 Task: Send an email with the signature Ethan King with the subject 'Request for a change in project deadline' and the message 'Could you please provide a detailed report on the results?' from softage.1@softage.net to softage.7@softage.net and softage.8@softage.net with CC to softage.9@softage.net
Action: Key pressed n
Screenshot: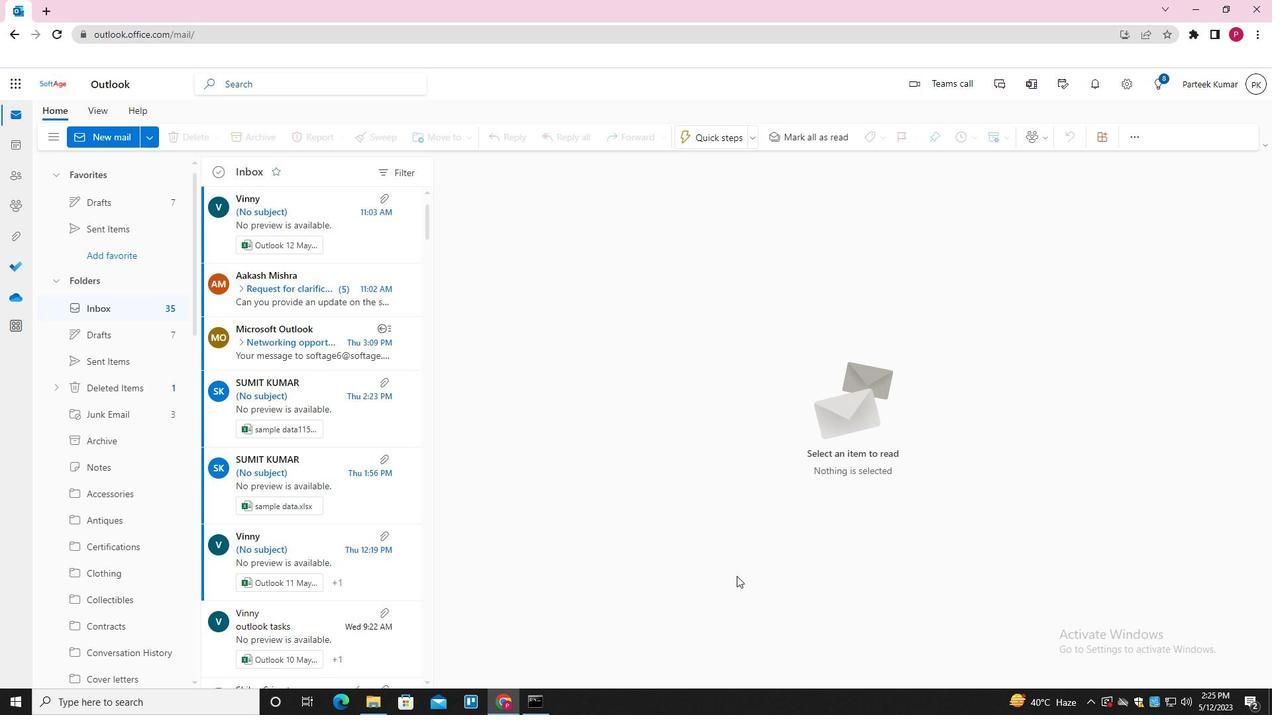 
Action: Mouse moved to (898, 139)
Screenshot: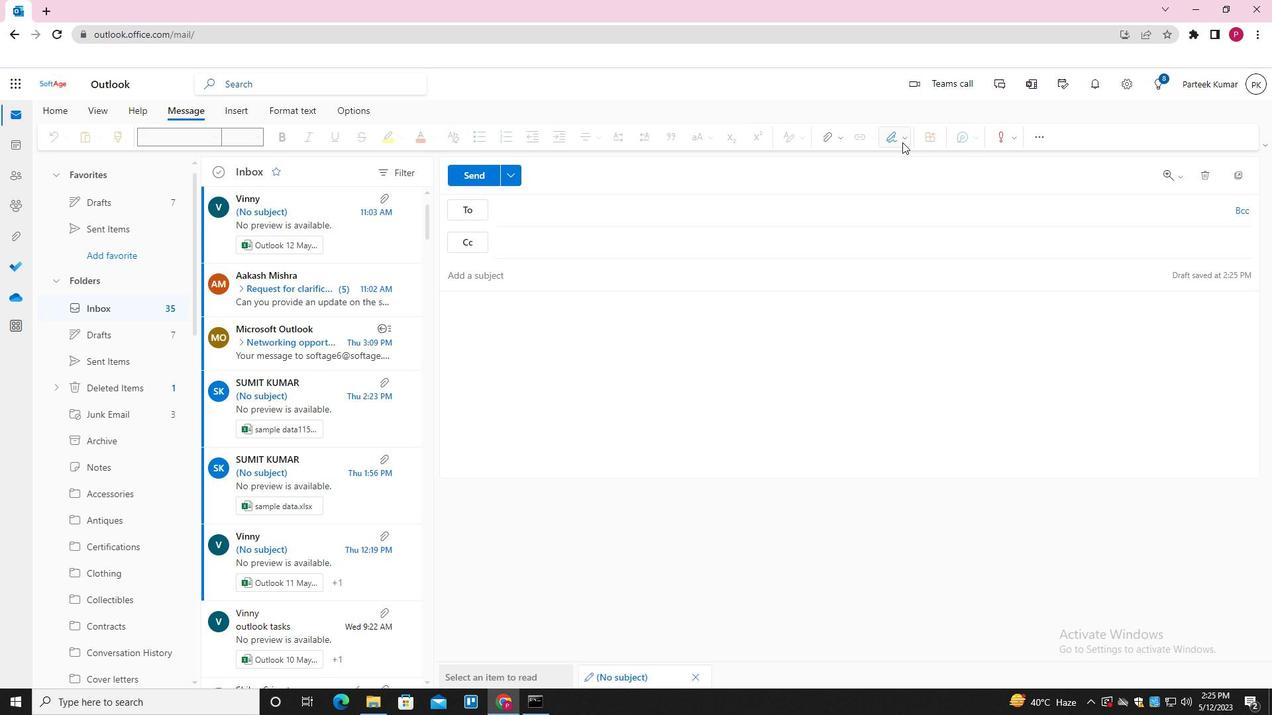
Action: Mouse pressed left at (898, 139)
Screenshot: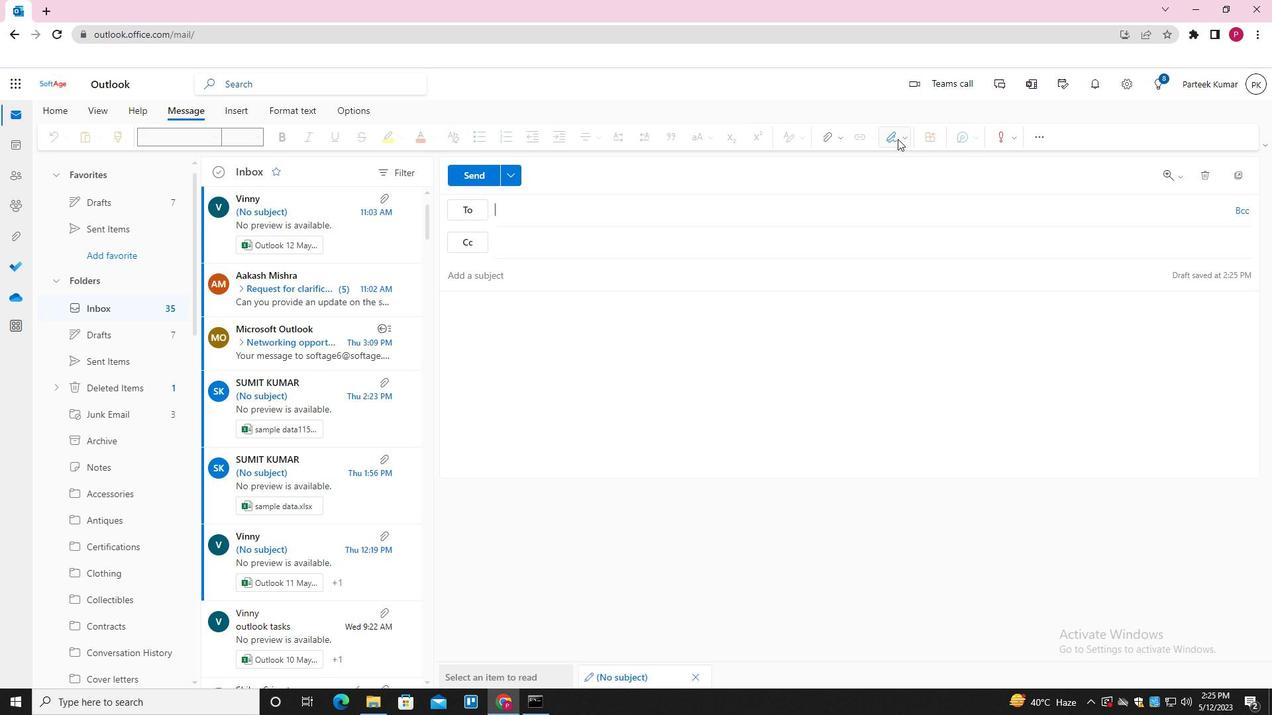 
Action: Mouse moved to (880, 188)
Screenshot: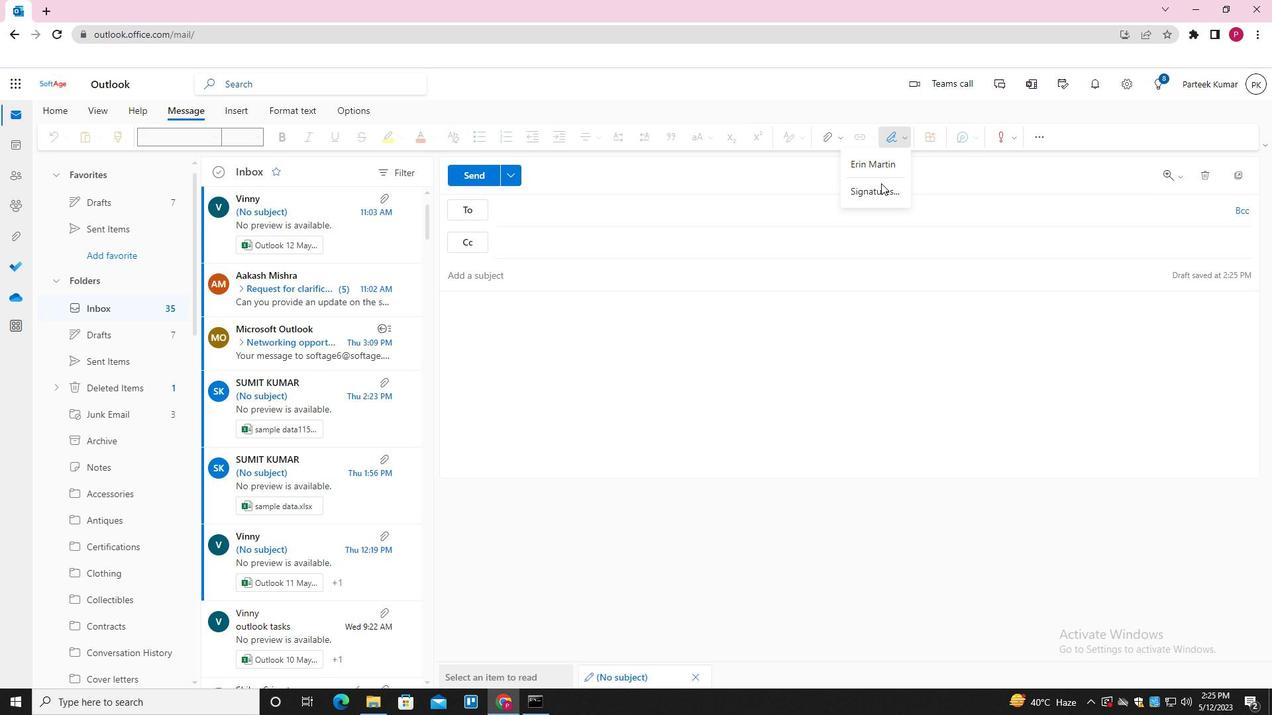 
Action: Mouse pressed left at (880, 188)
Screenshot: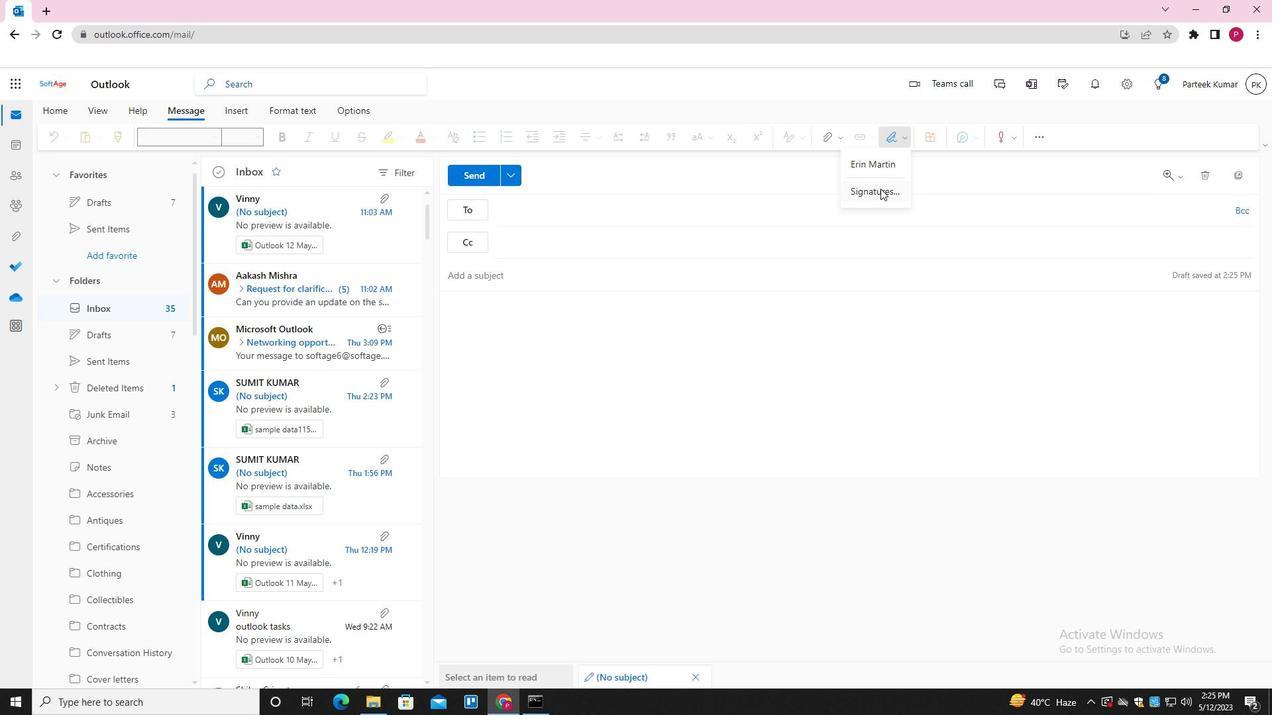 
Action: Mouse moved to (888, 239)
Screenshot: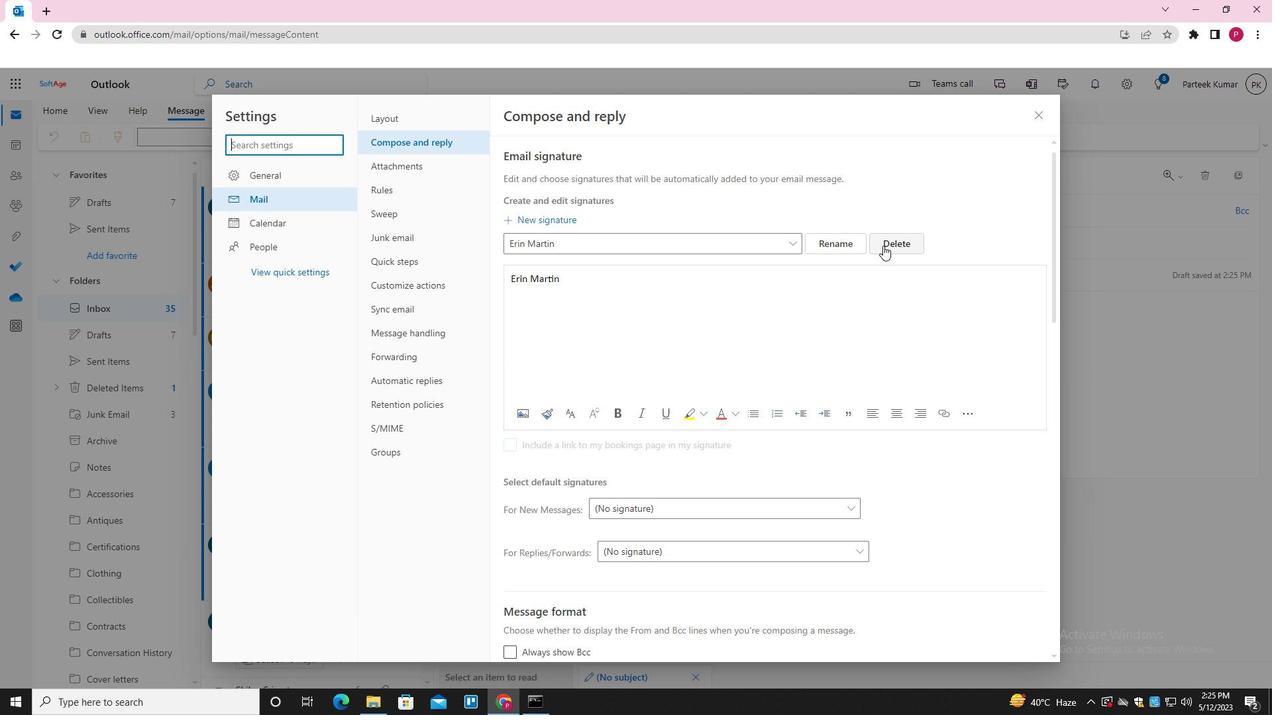 
Action: Mouse pressed left at (888, 239)
Screenshot: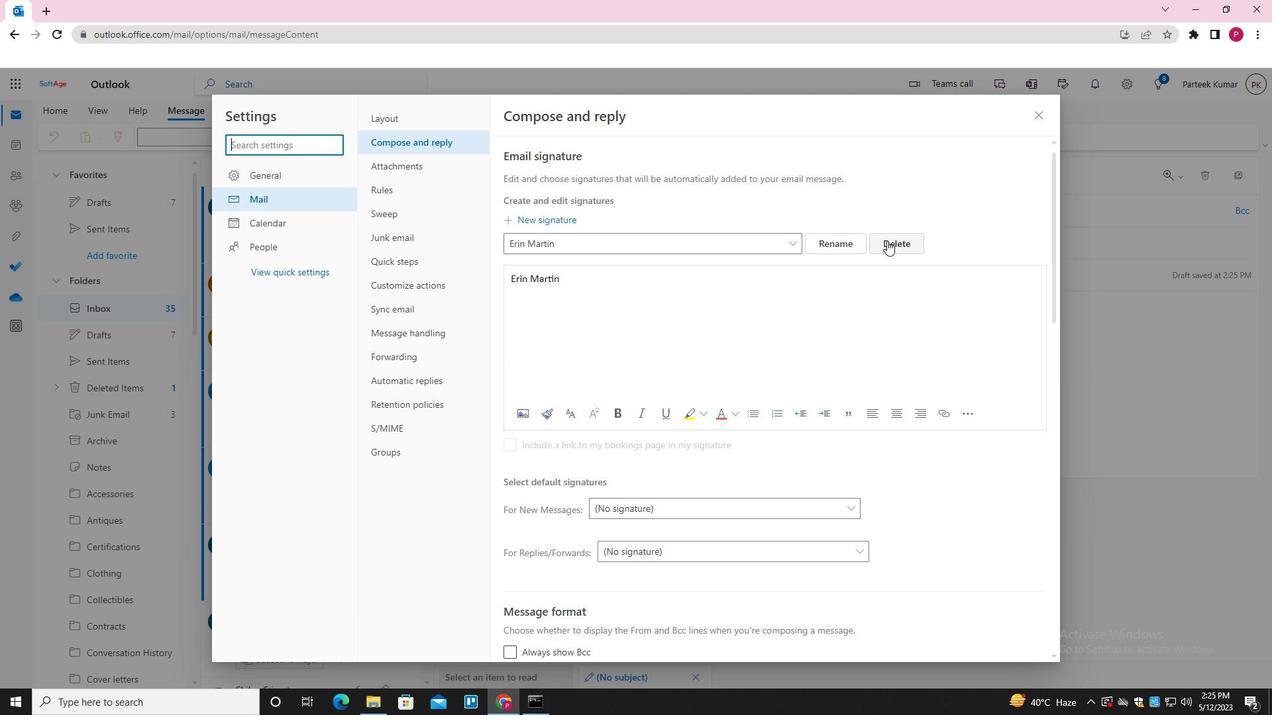 
Action: Mouse moved to (702, 246)
Screenshot: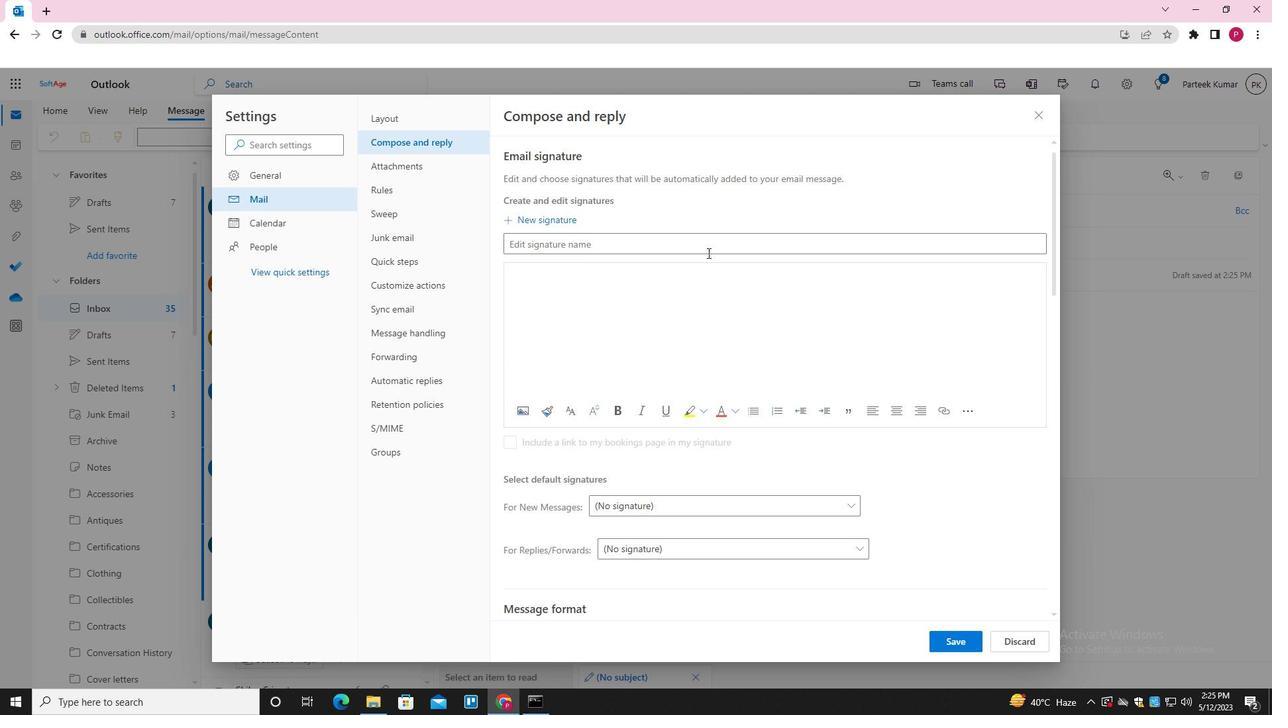 
Action: Mouse pressed left at (702, 246)
Screenshot: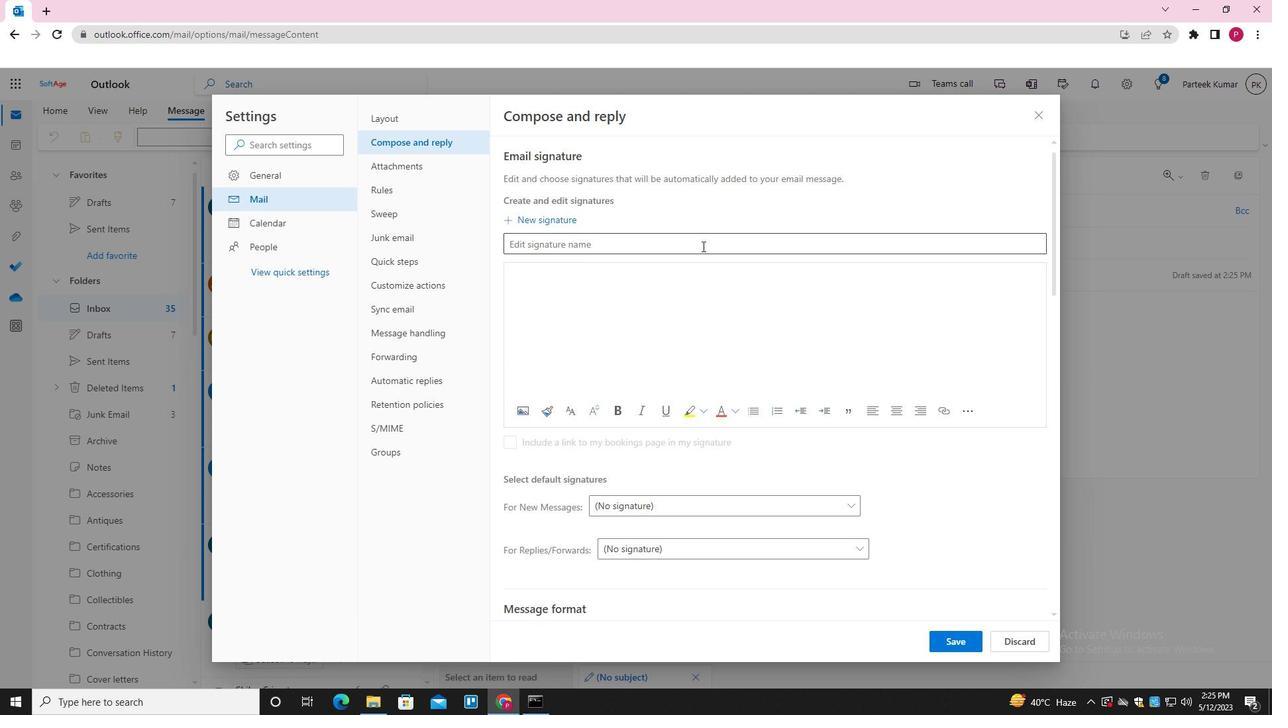 
Action: Key pressed <Key.shift>ETHAN<Key.space><Key.shift_r>KING<Key.tab><Key.shift>ETHAN<Key.space><Key.shift_r>KING
Screenshot: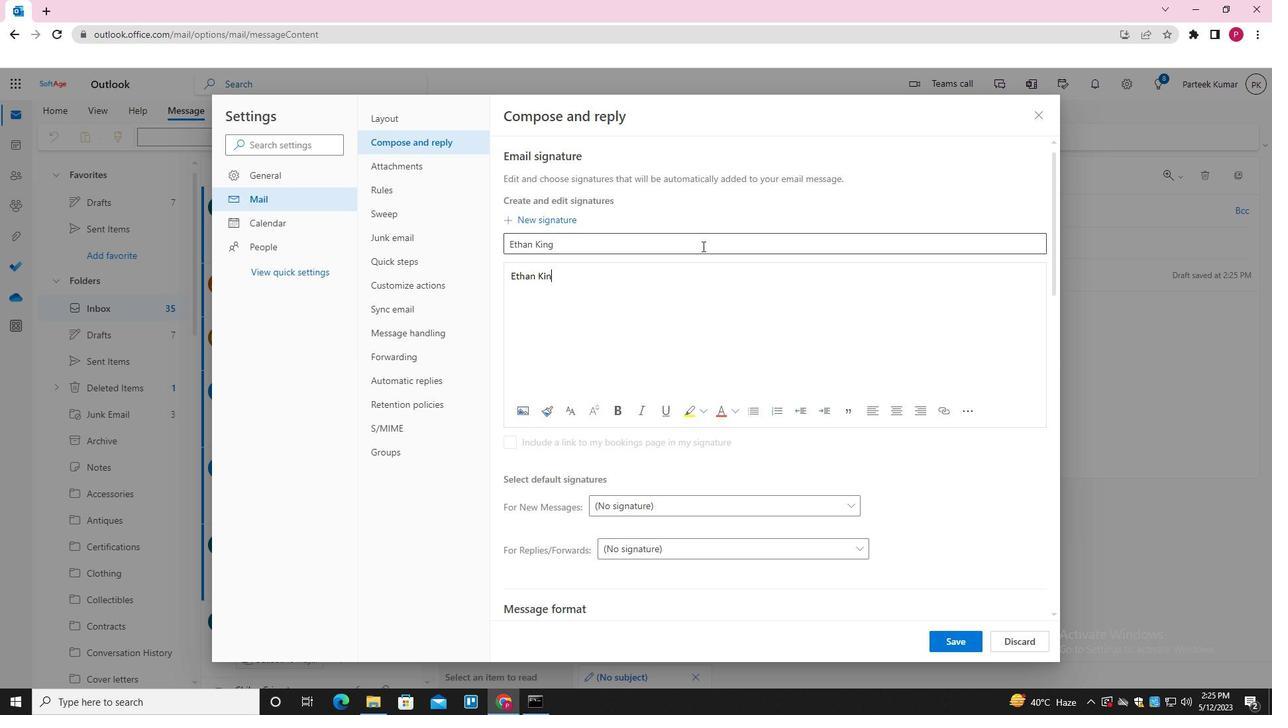 
Action: Mouse moved to (954, 640)
Screenshot: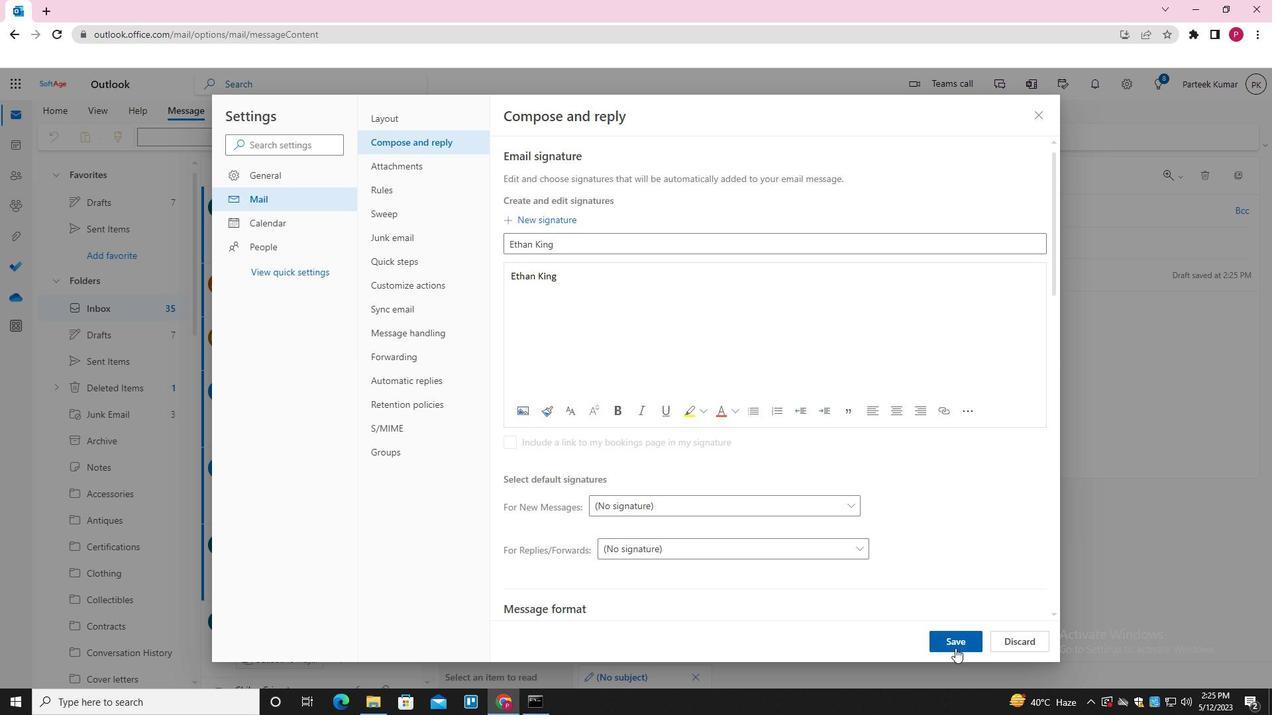 
Action: Mouse pressed left at (954, 640)
Screenshot: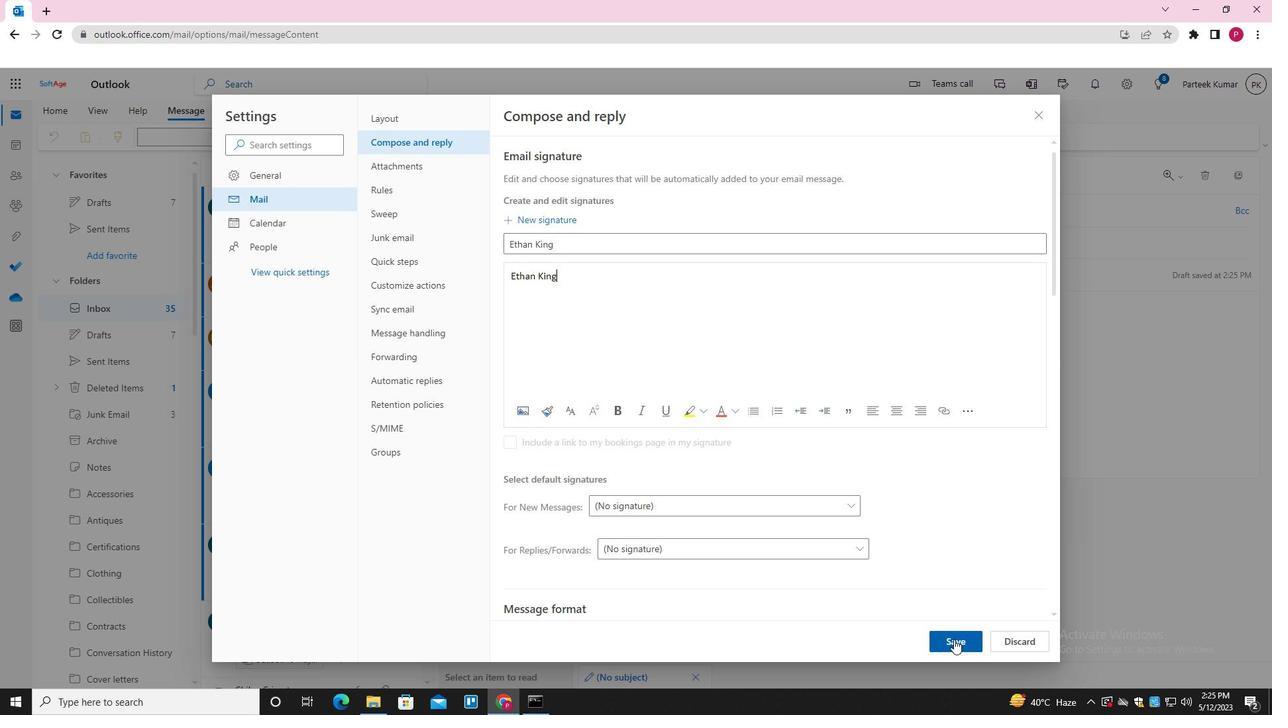 
Action: Mouse moved to (1035, 111)
Screenshot: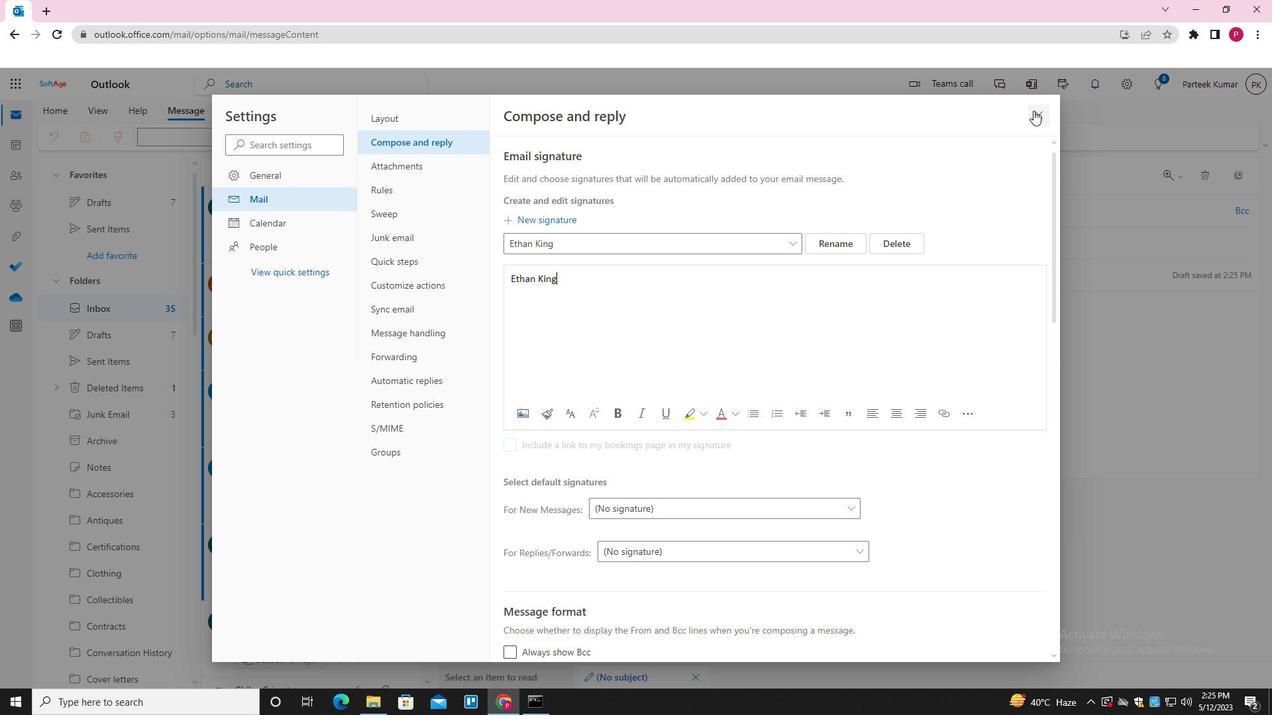 
Action: Mouse pressed left at (1035, 111)
Screenshot: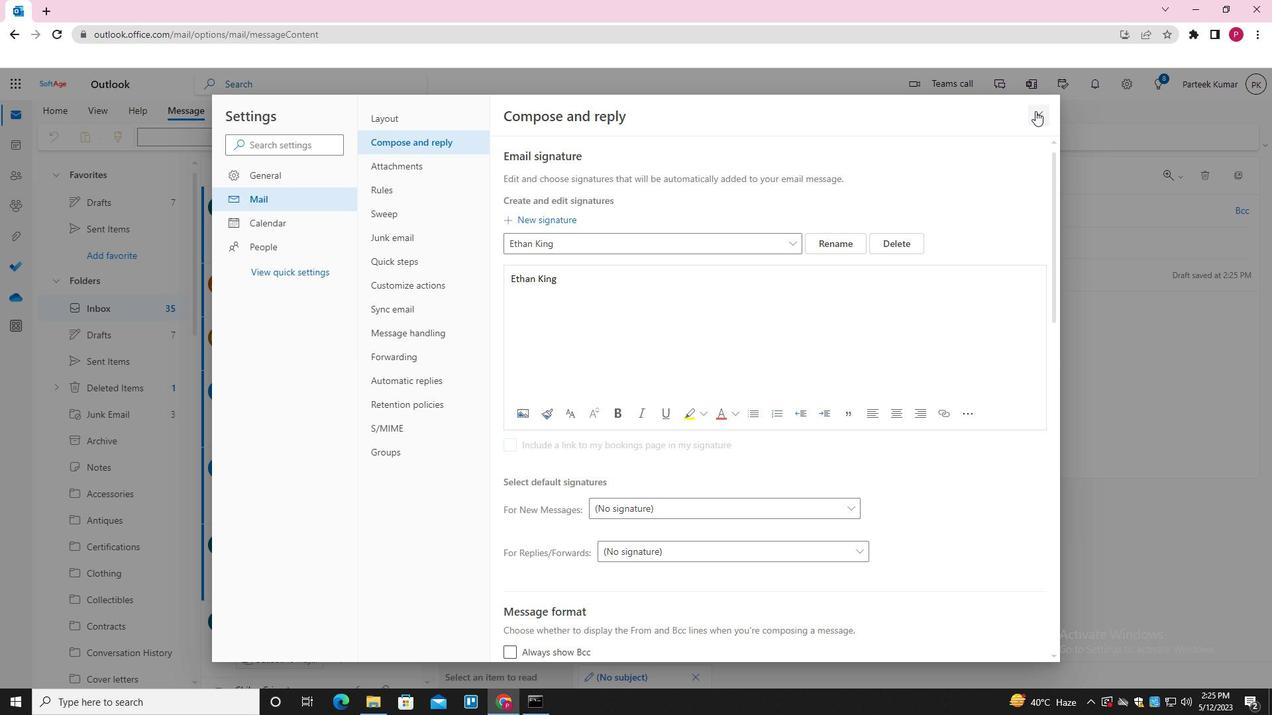 
Action: Mouse moved to (892, 133)
Screenshot: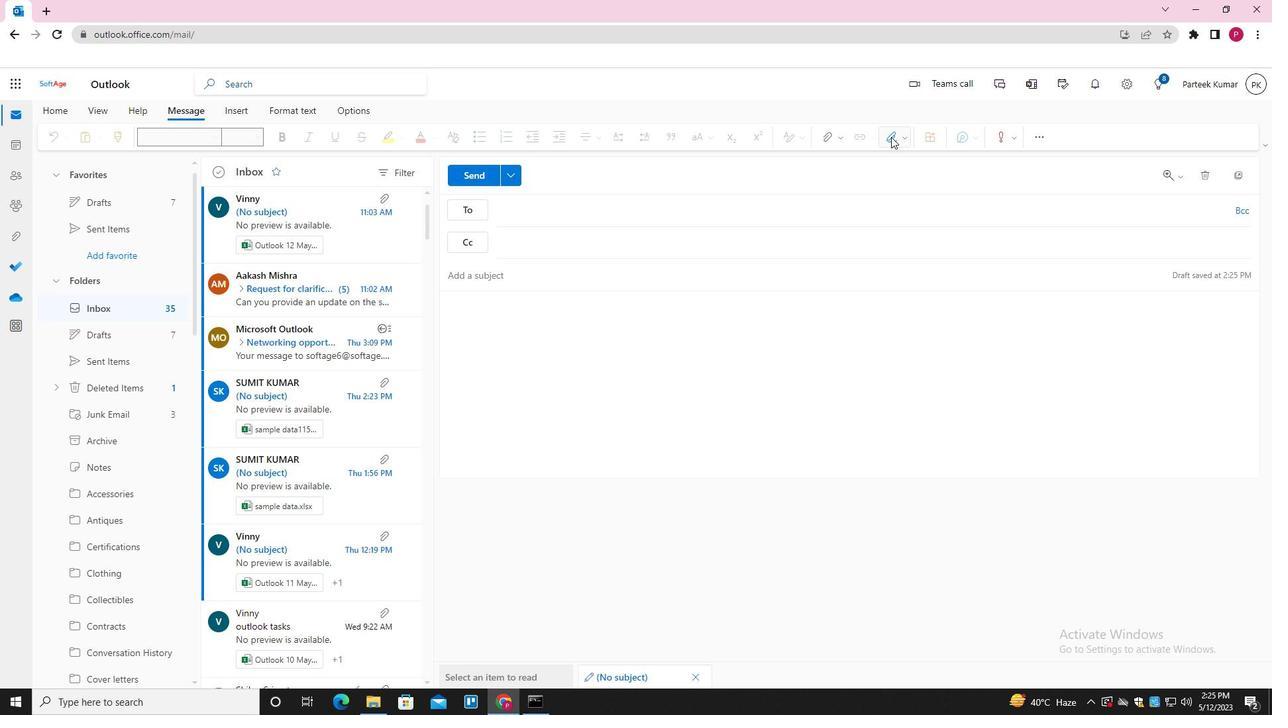 
Action: Mouse pressed left at (892, 133)
Screenshot: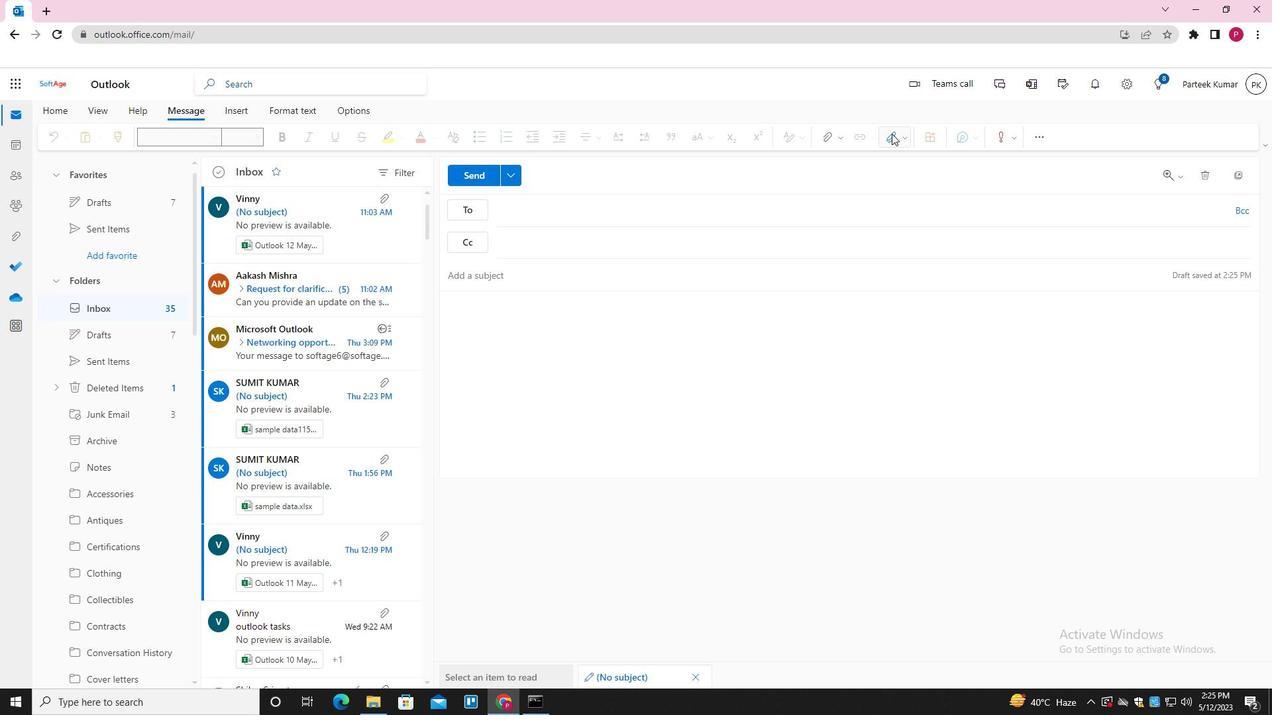
Action: Mouse moved to (876, 164)
Screenshot: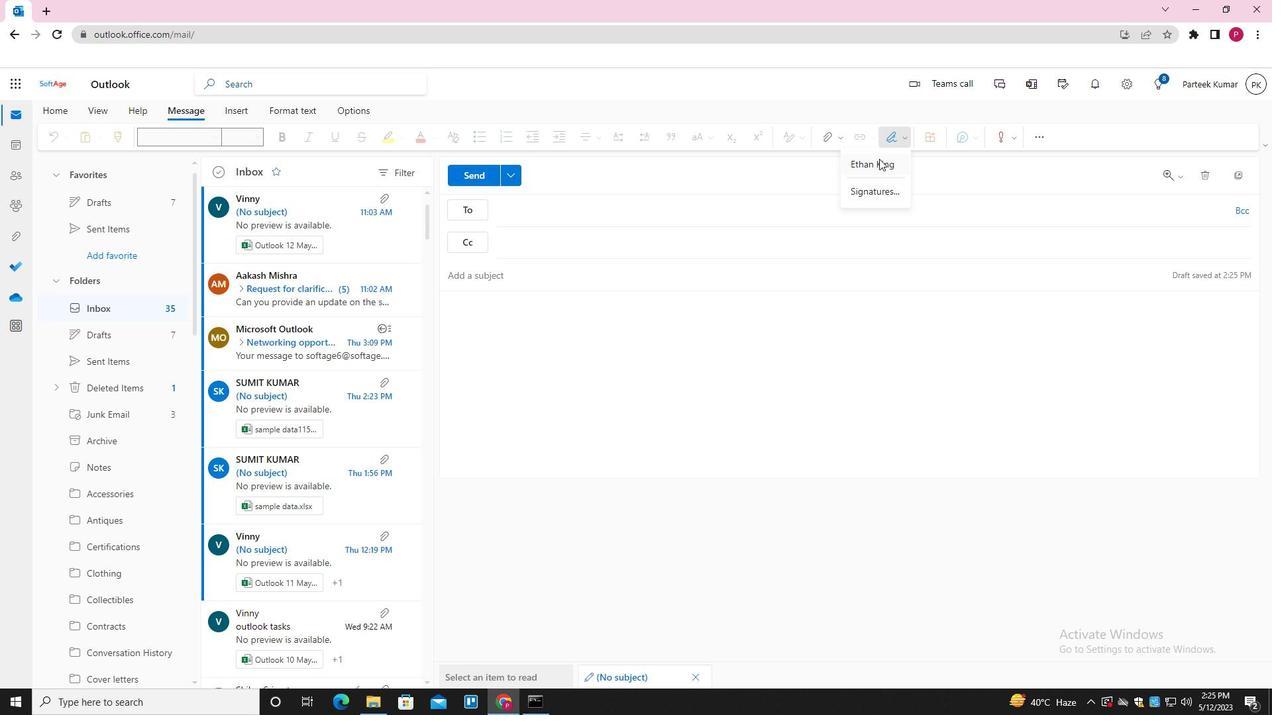 
Action: Mouse pressed left at (876, 164)
Screenshot: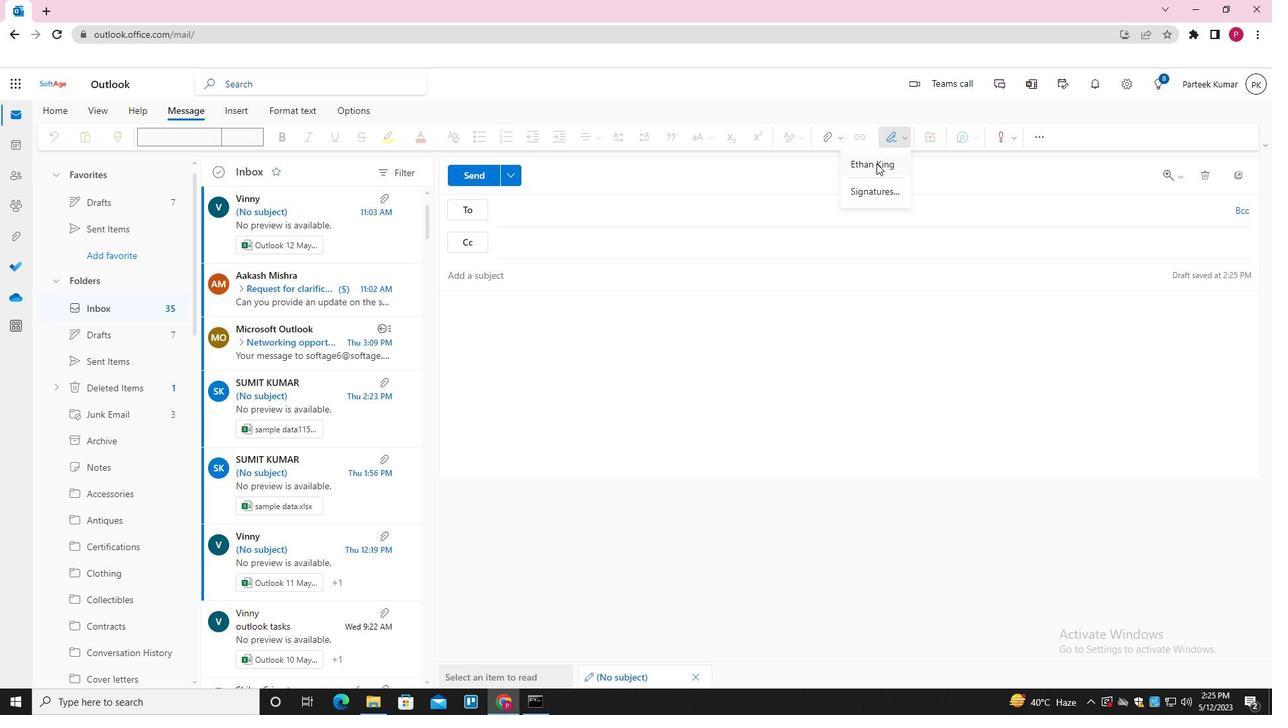
Action: Mouse moved to (658, 269)
Screenshot: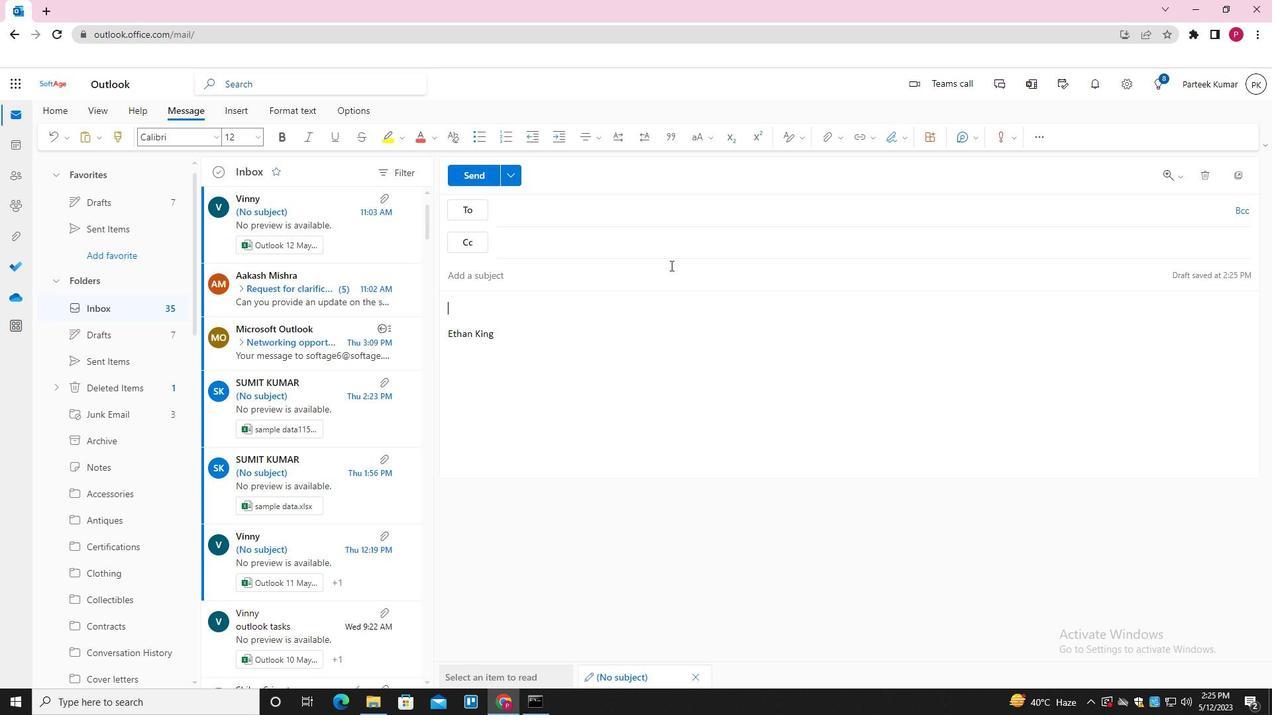 
Action: Mouse pressed left at (658, 269)
Screenshot: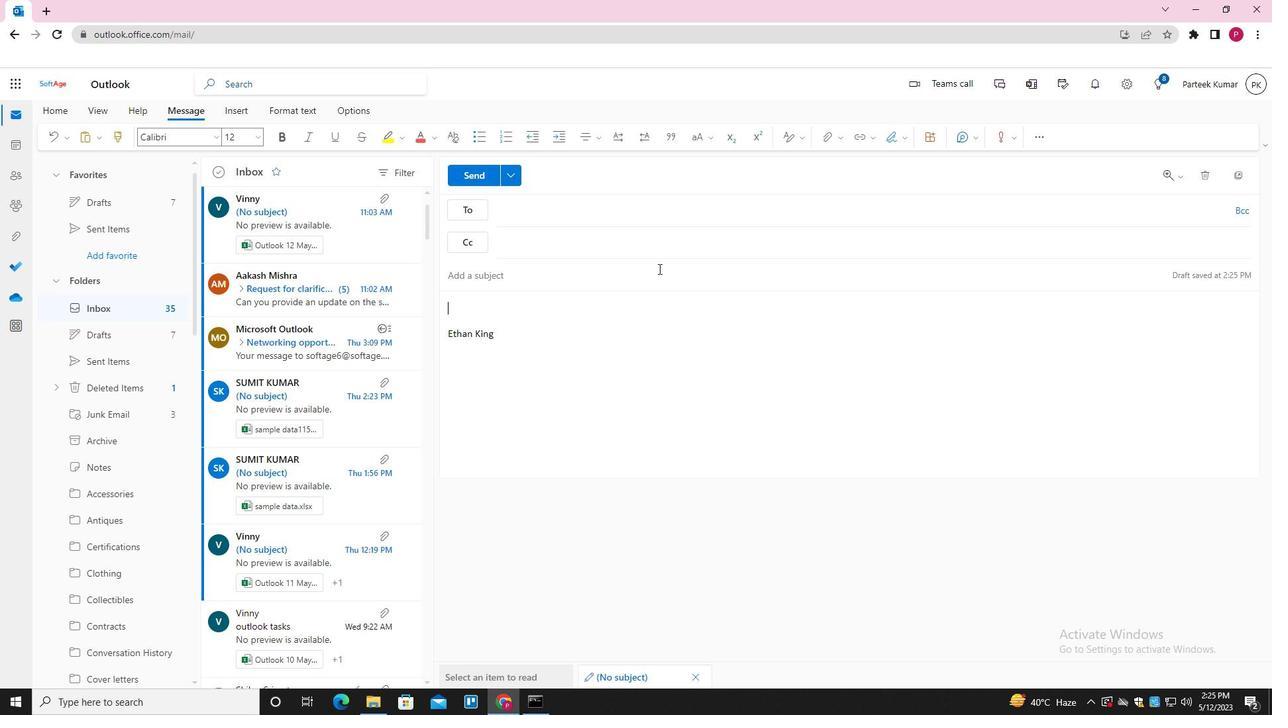 
Action: Key pressed <Key.shift>REQUEST<Key.space>FOR<Key.space>A<Key.space>CHANGE<Key.space>IN<Key.space>PROJECT<Key.space>DEADLINE<Key.tab><Key.shift_r><Key.shift_r><Key.shift_r><Key.shift_r><Key.shift_r><Key.shift_r><Key.shift_r><Key.shift_r><Key.shift_r><Key.shift_r><Key.shift_r><Key.shift_r><Key.shift_r>COULD<Key.space>YOU<Key.space>PLEASE<Key.space>PROVIDE<Key.space>A<Key.space>DETAILED<Key.space>REPORT<Key.space>ON<Key.space>THE<Key.space>RESULTS<Key.shift_r>?
Screenshot: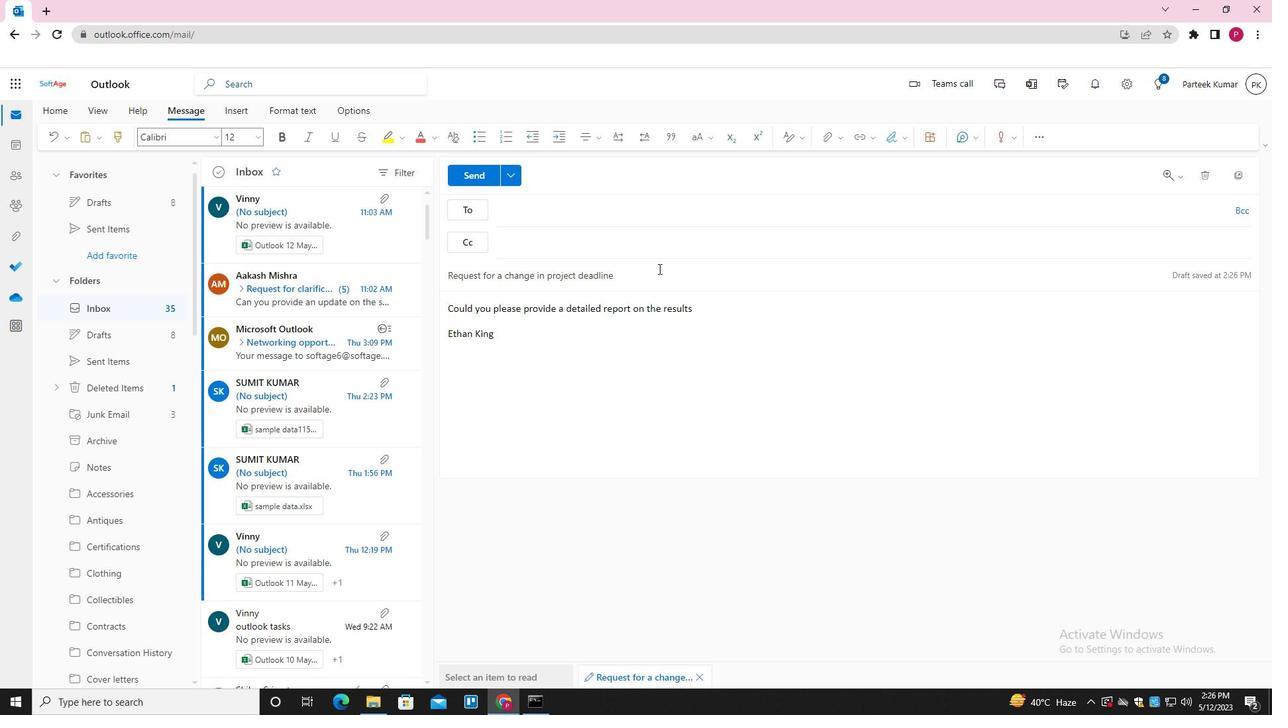 
Action: Mouse moved to (640, 211)
Screenshot: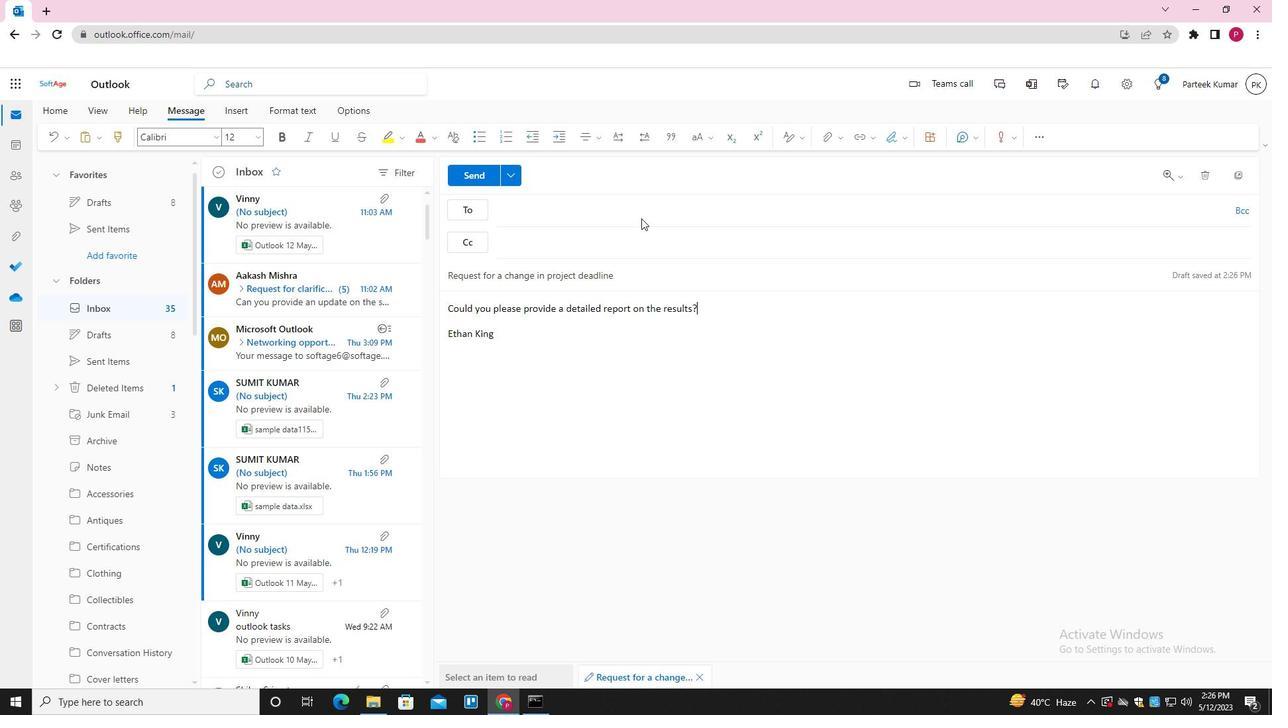 
Action: Mouse pressed left at (640, 211)
Screenshot: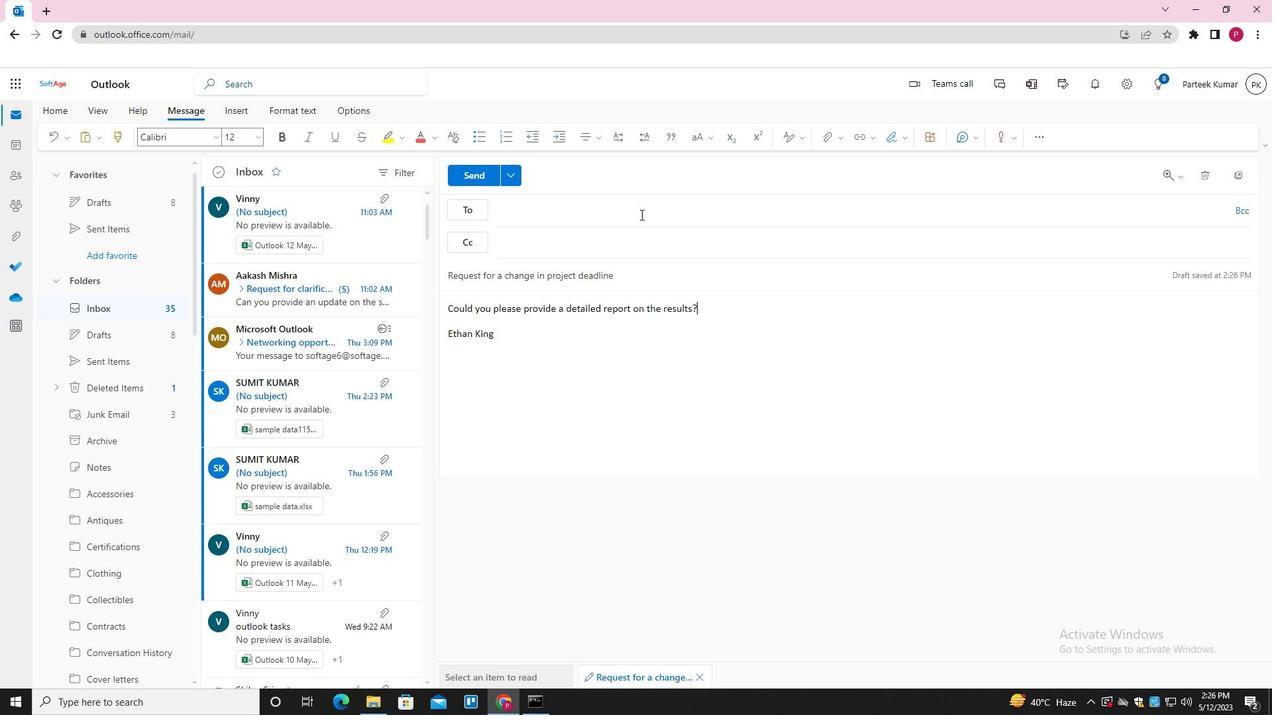 
Action: Key pressed SOFTAGE.7<Key.shift>@SOFTAGE.NET<Key.enter>SOFTAGE.8<Key.shift>@SOFTAGE.NET<Key.enter><Key.tab>SOFTAGE.9<Key.shift>@SOFTAGE.NET<Key.enter>
Screenshot: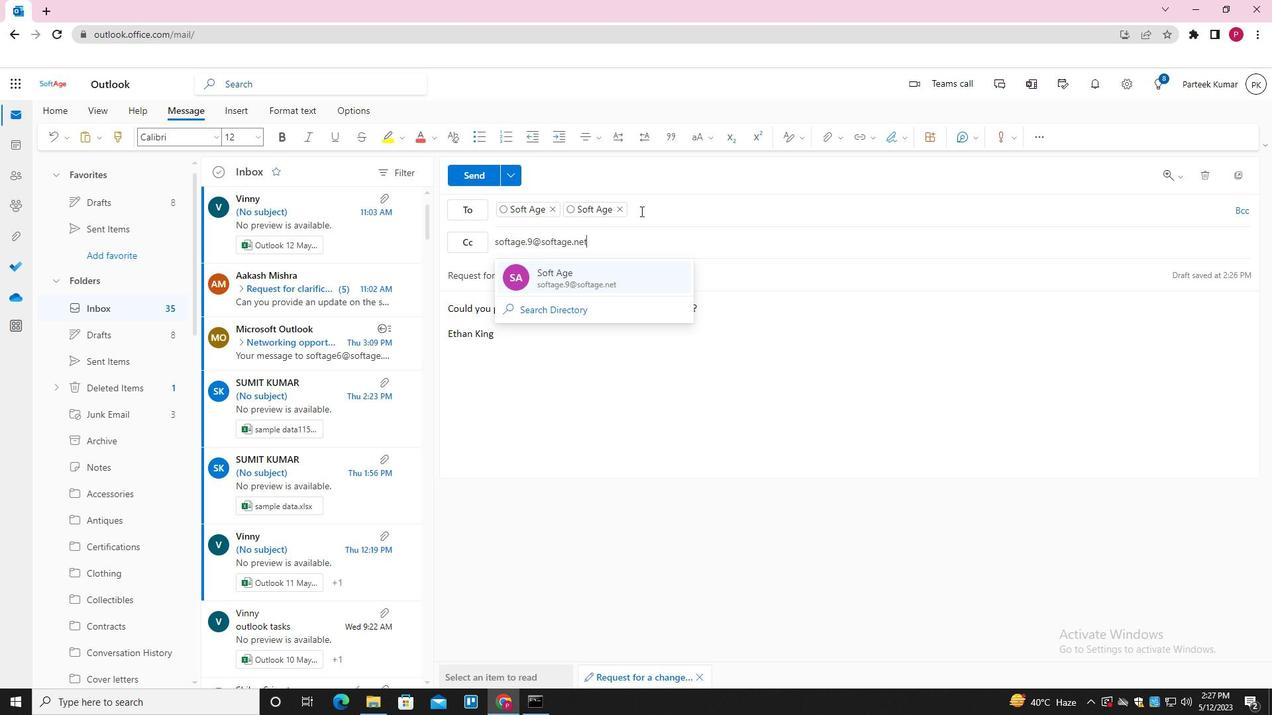 
Action: Mouse moved to (489, 180)
Screenshot: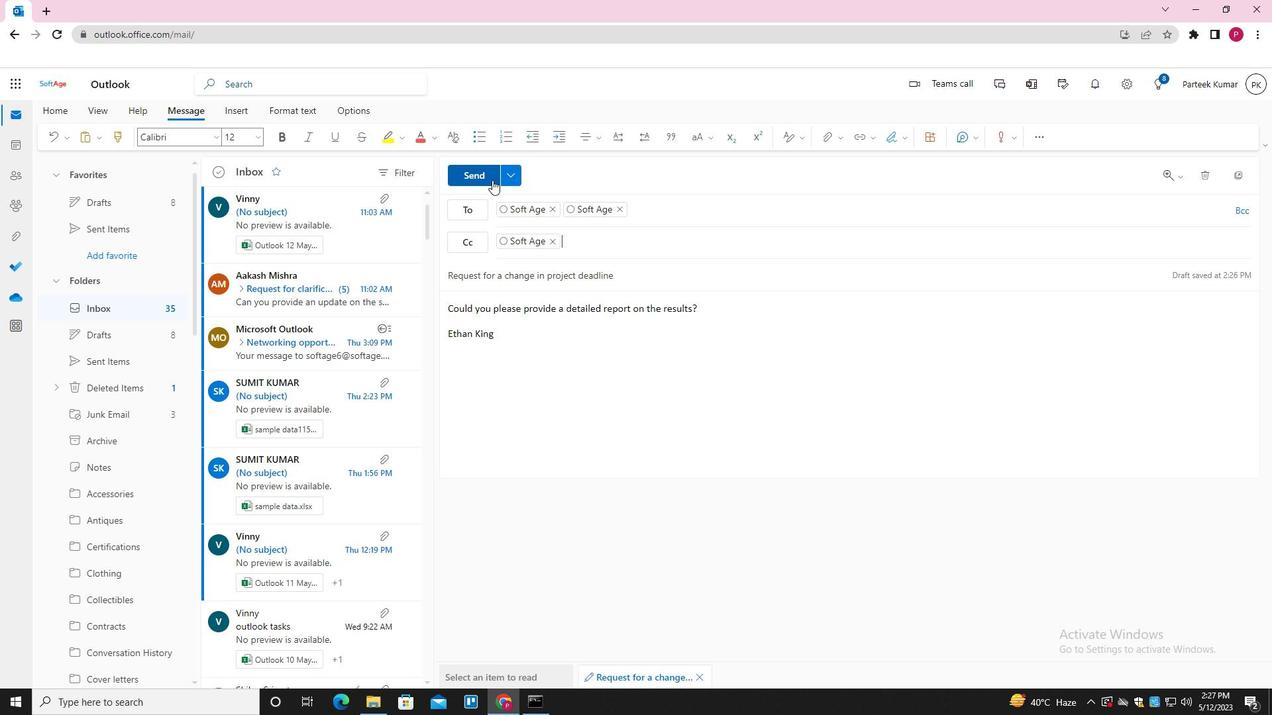 
Action: Mouse pressed left at (489, 180)
Screenshot: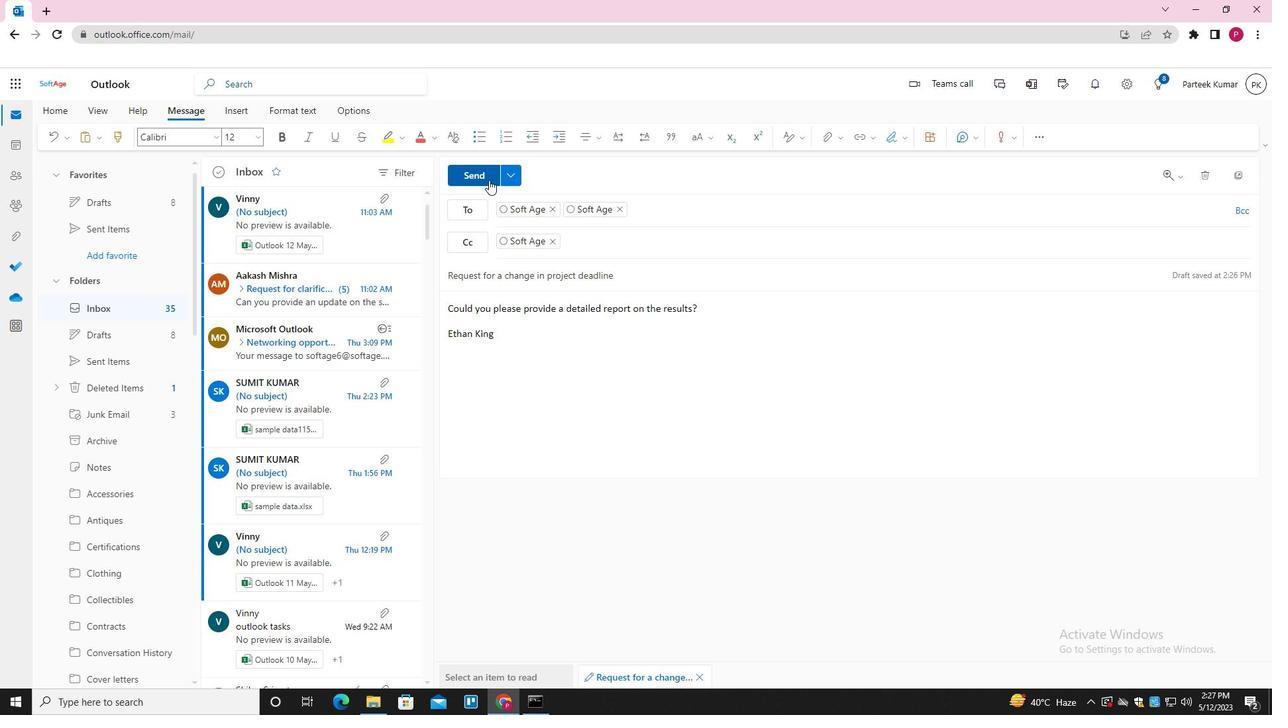 
Action: Mouse moved to (717, 454)
Screenshot: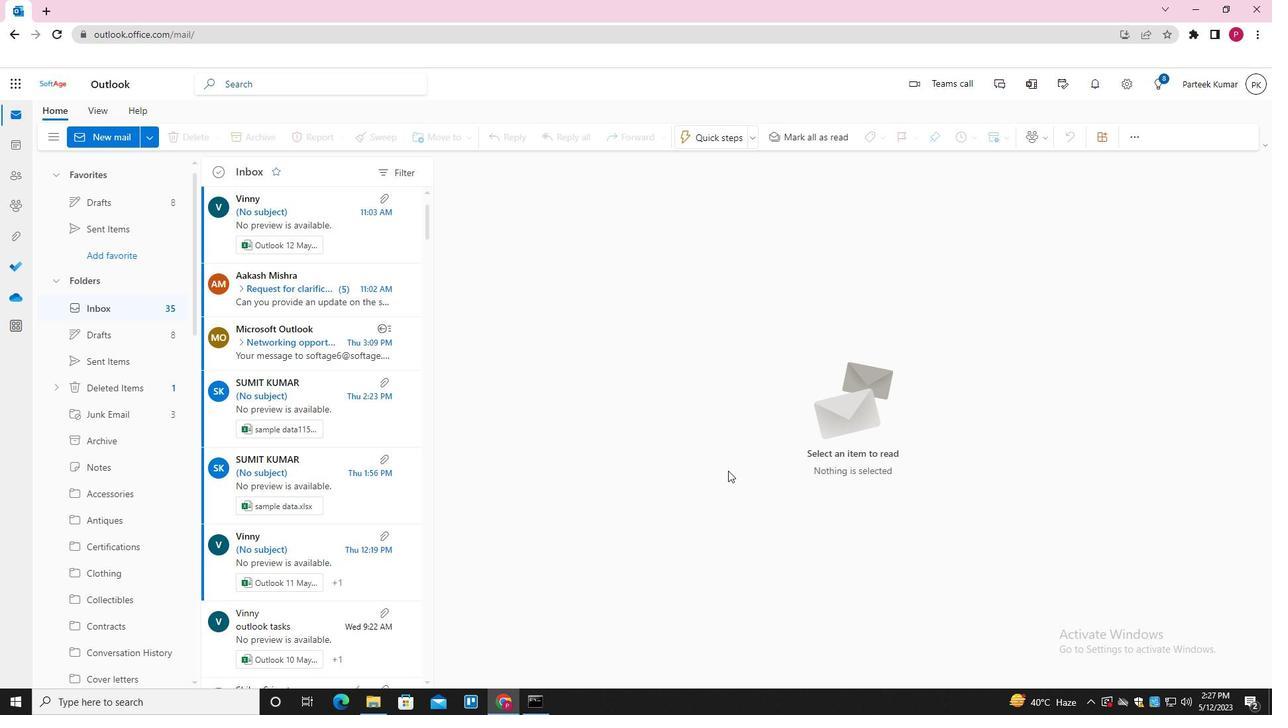 
